 Task: Visit the documents section on the  page of NVIDIA
Action: Mouse moved to (465, 81)
Screenshot: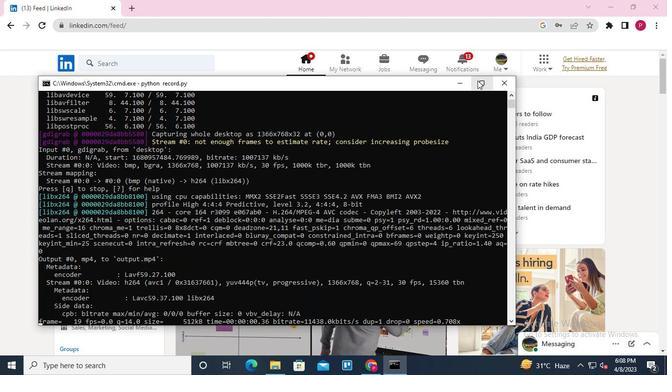 
Action: Mouse pressed left at (465, 81)
Screenshot: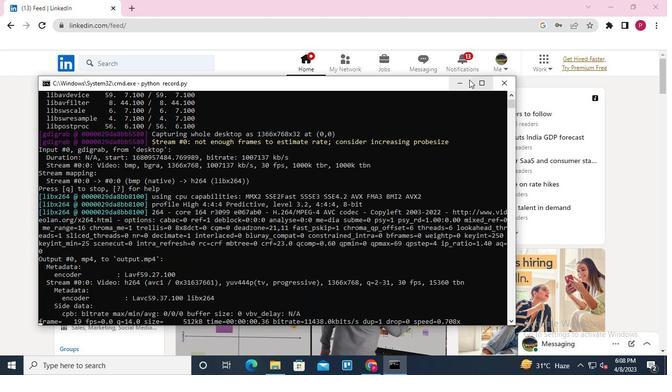 
Action: Mouse moved to (157, 62)
Screenshot: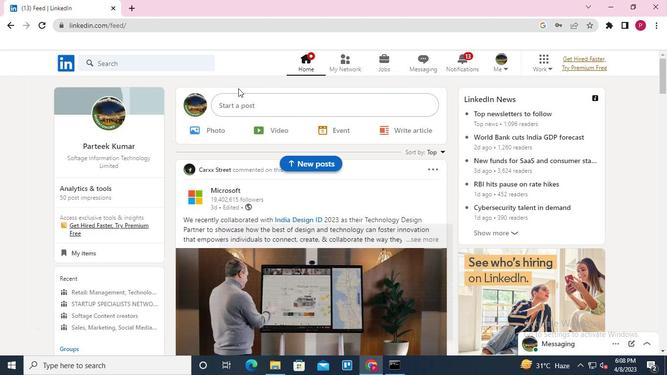
Action: Mouse pressed left at (157, 62)
Screenshot: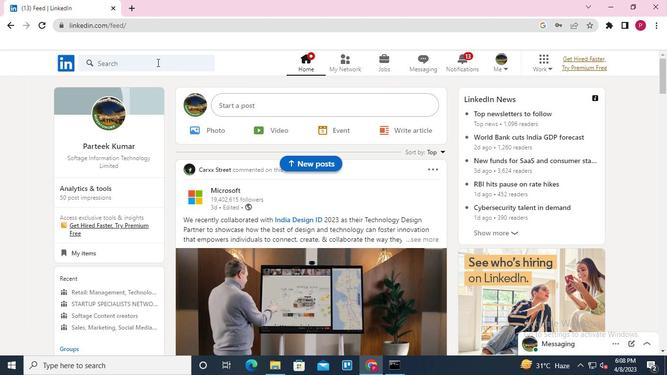 
Action: Keyboard Key.shift
Screenshot: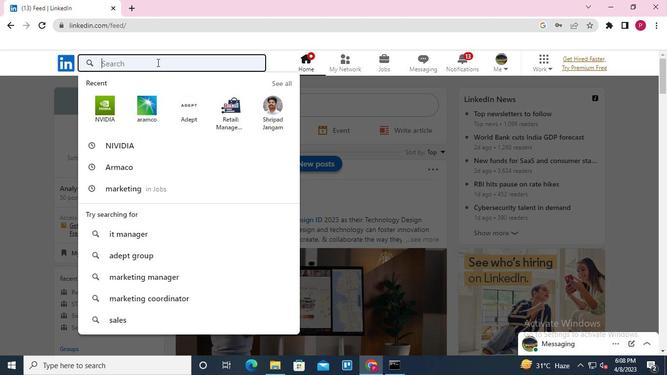 
Action: Keyboard Key.shift
Screenshot: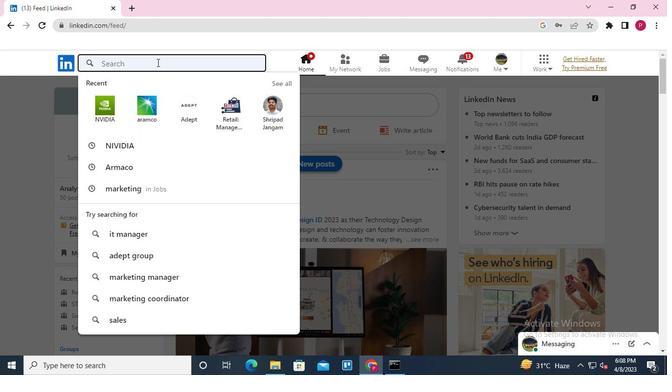 
Action: Keyboard Key.shift
Screenshot: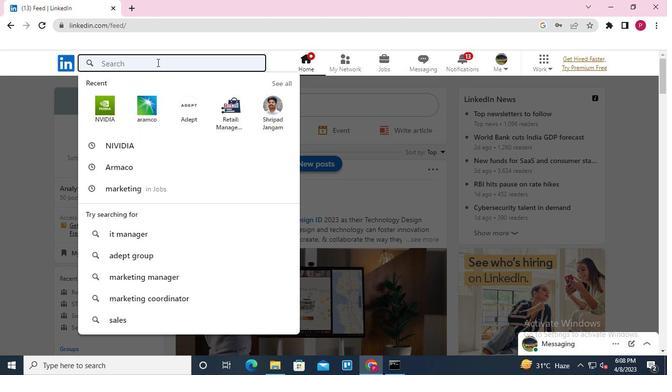 
Action: Keyboard N
Screenshot: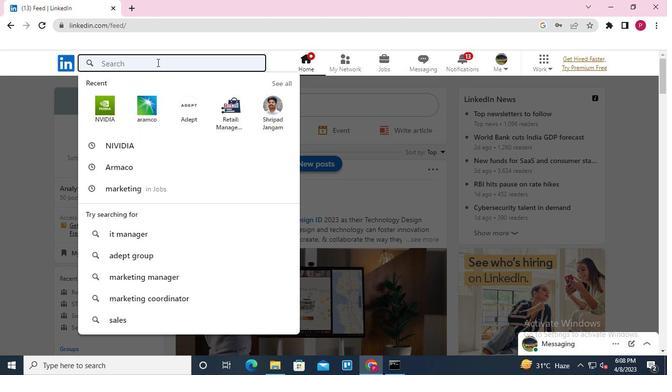 
Action: Keyboard V
Screenshot: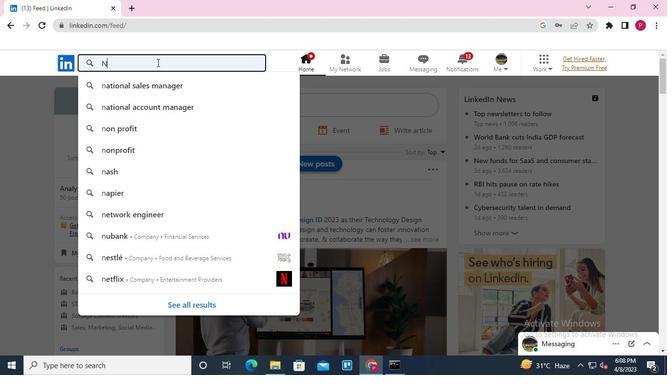 
Action: Keyboard I
Screenshot: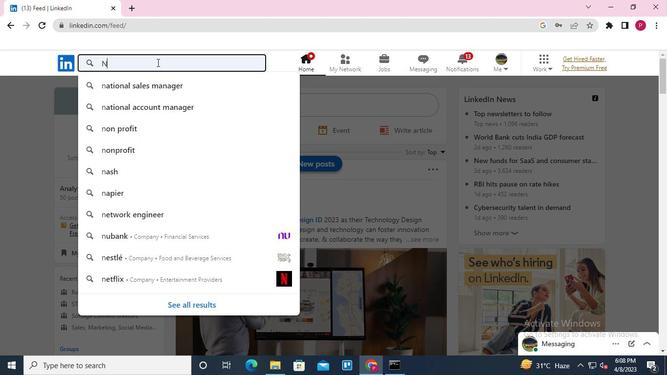 
Action: Keyboard D
Screenshot: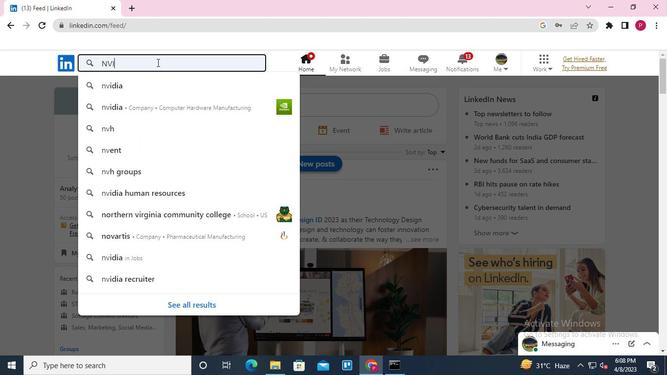 
Action: Keyboard I
Screenshot: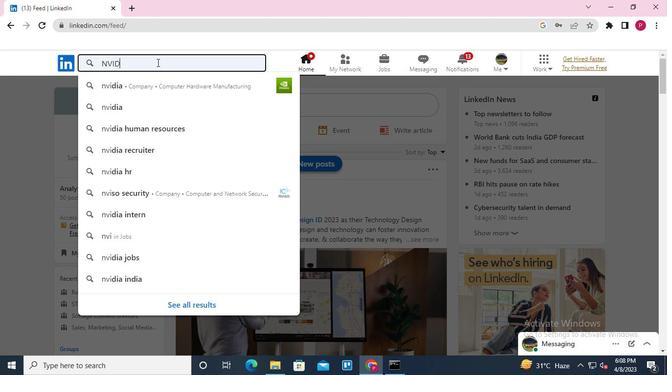 
Action: Keyboard A
Screenshot: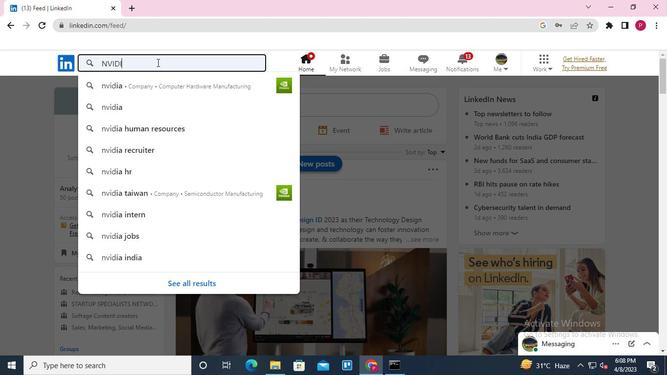 
Action: Keyboard Key.enter
Screenshot: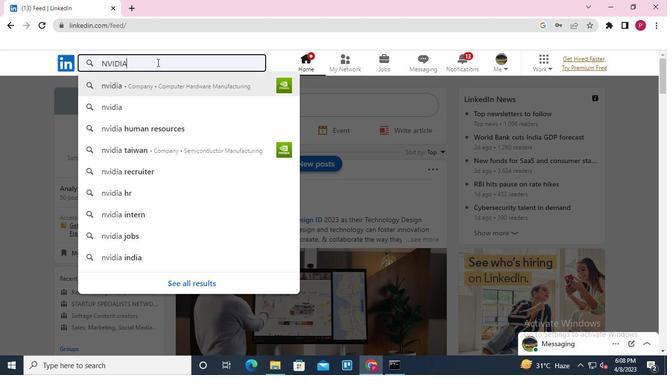 
Action: Mouse moved to (128, 131)
Screenshot: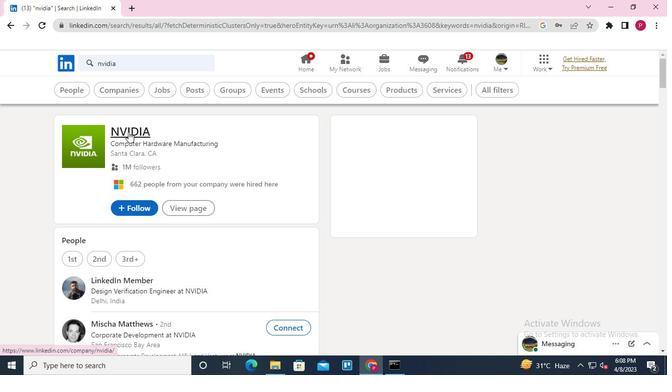 
Action: Mouse pressed left at (128, 131)
Screenshot: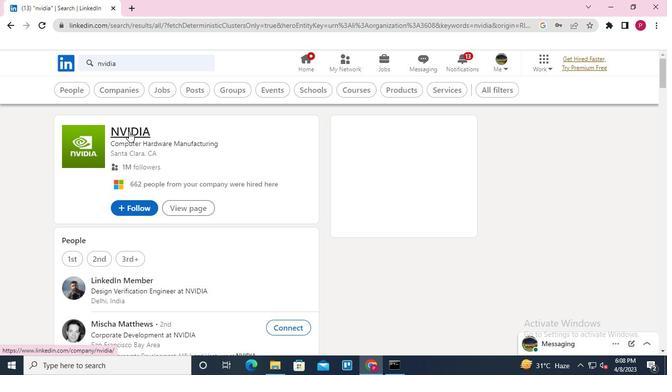 
Action: Mouse moved to (132, 130)
Screenshot: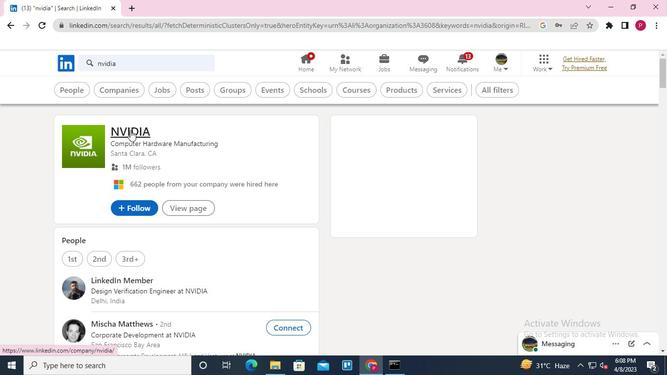 
Action: Mouse pressed left at (132, 130)
Screenshot: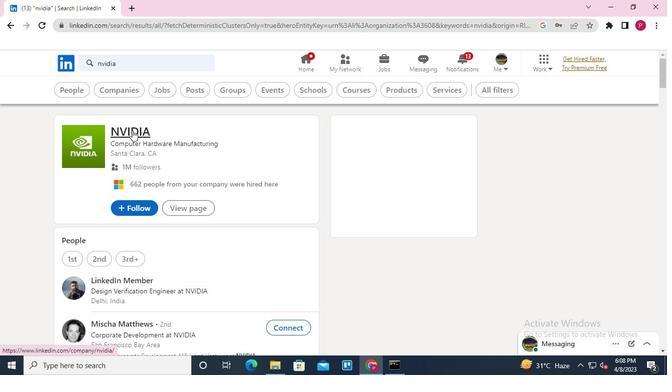 
Action: Mouse moved to (128, 132)
Screenshot: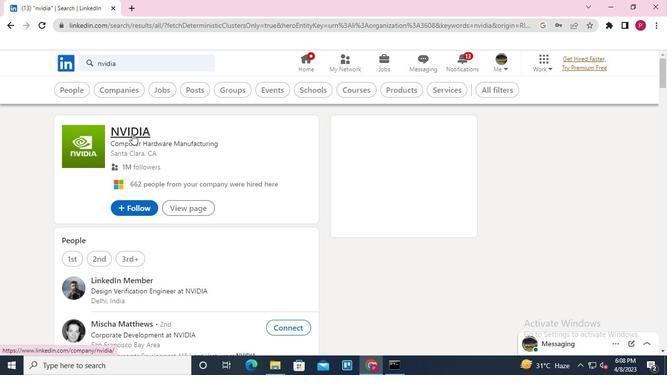 
Action: Mouse pressed left at (128, 132)
Screenshot: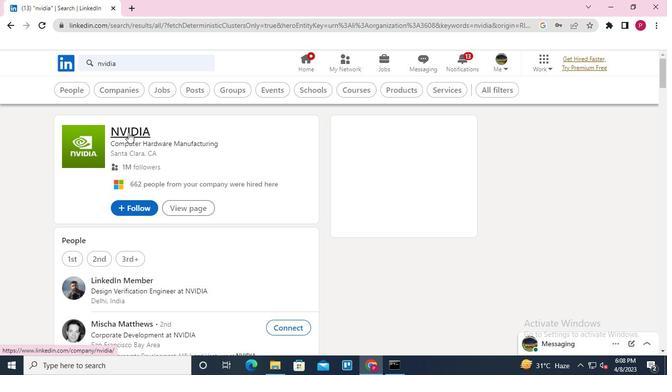 
Action: Mouse moved to (148, 81)
Screenshot: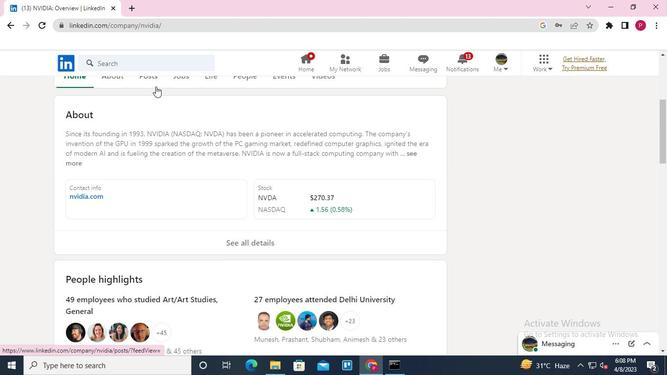 
Action: Mouse pressed left at (148, 81)
Screenshot: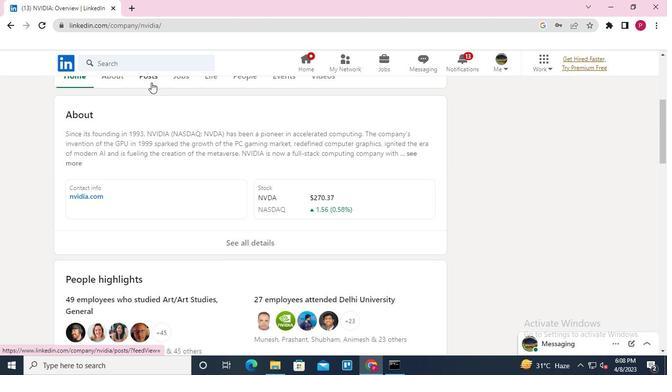 
Action: Mouse moved to (334, 108)
Screenshot: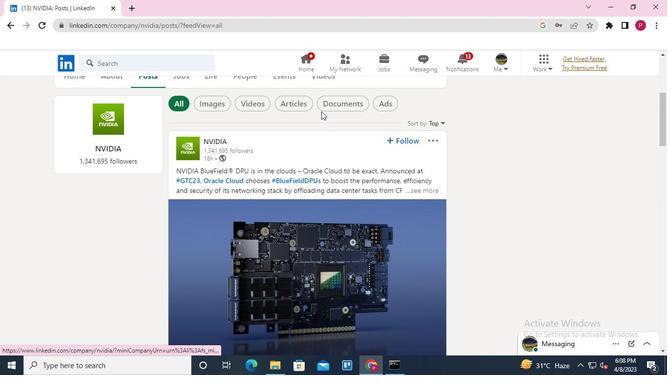 
Action: Mouse pressed left at (334, 108)
Screenshot: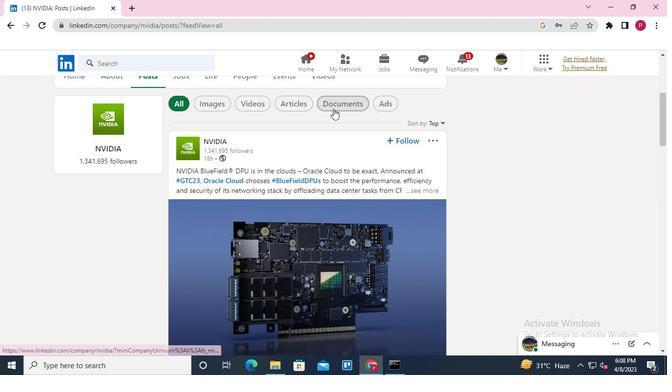 
Action: Mouse moved to (277, 222)
Screenshot: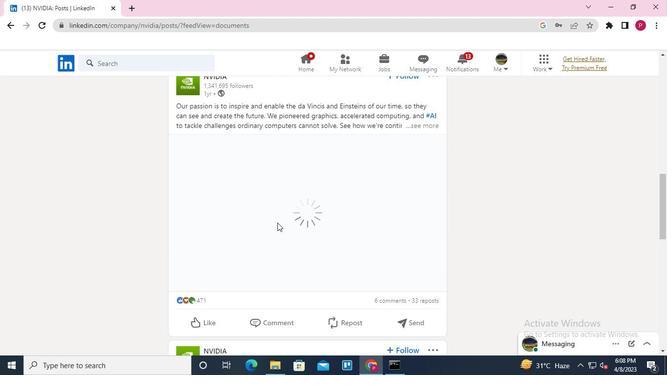
Action: Keyboard Key.alt_l
Screenshot: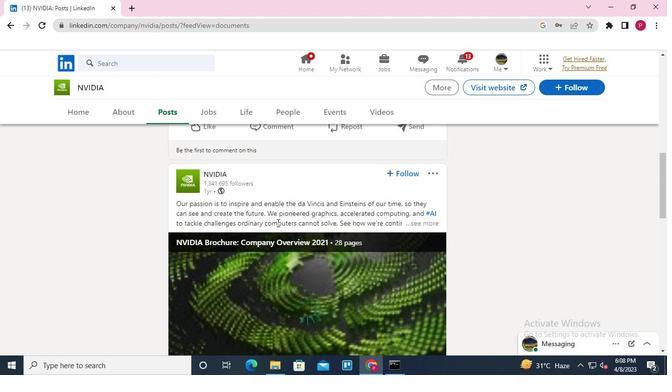 
Action: Keyboard Key.tab
Screenshot: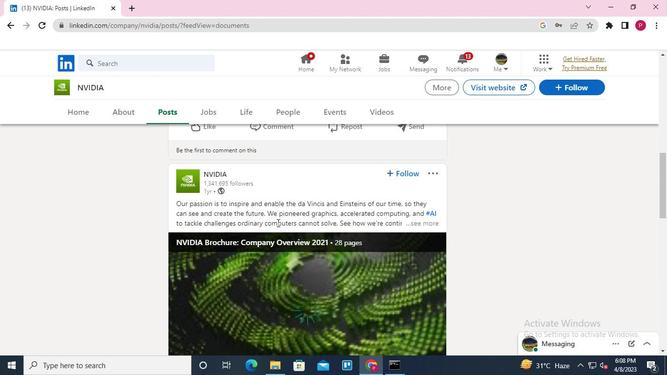 
Action: Mouse moved to (504, 84)
Screenshot: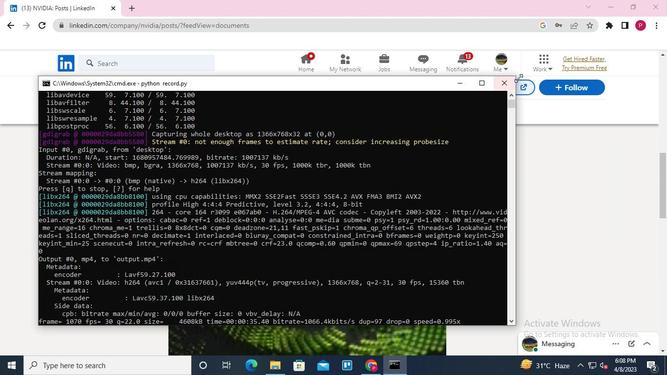 
Action: Mouse pressed left at (504, 84)
Screenshot: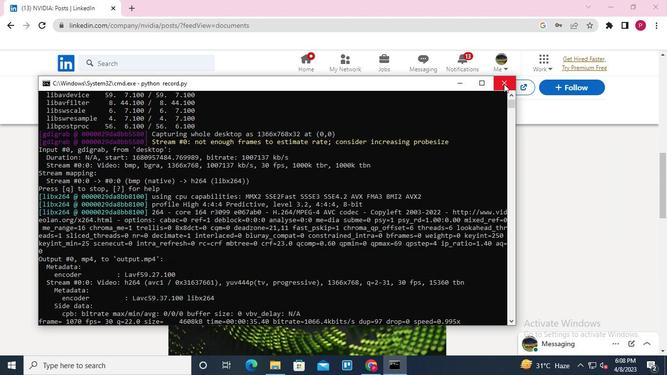 
